 Task: Create Card User Interface Review in Board Project Management Platforms and Tools to Workspace IT Consulting Services. Create Card Social Work Conference Review in Board Brand Guidelines Development and Implementation to Workspace IT Consulting Services. Create Card User Interface Review in Board Business Model Value Proposition Design and Validation to Workspace IT Consulting Services
Action: Mouse moved to (379, 140)
Screenshot: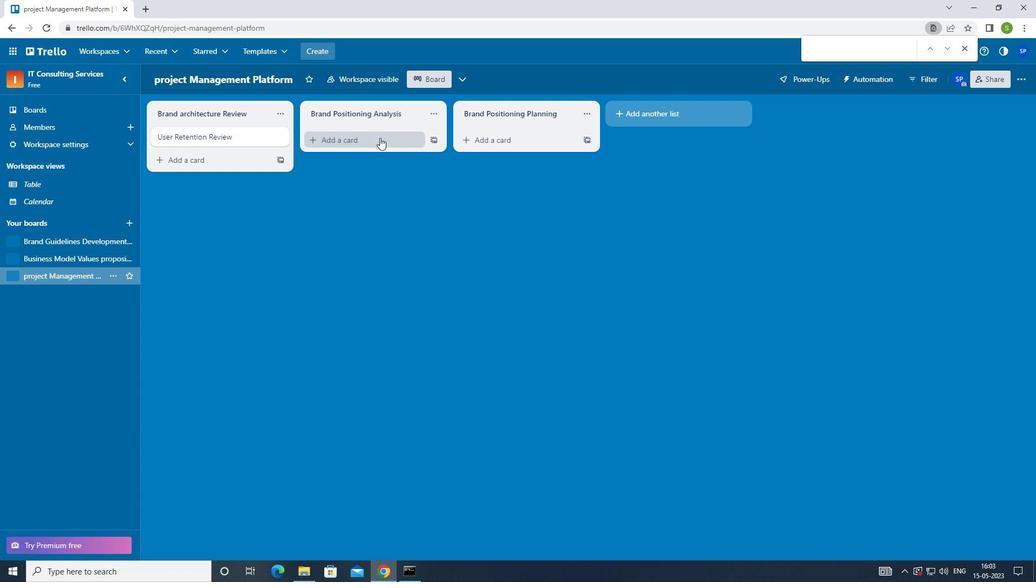
Action: Mouse pressed left at (379, 140)
Screenshot: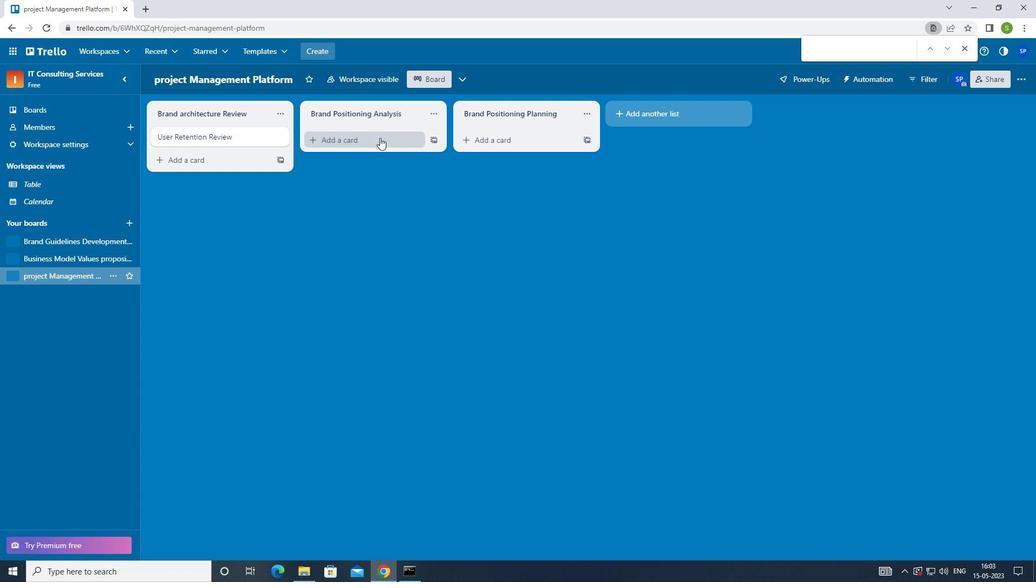 
Action: Mouse moved to (371, 334)
Screenshot: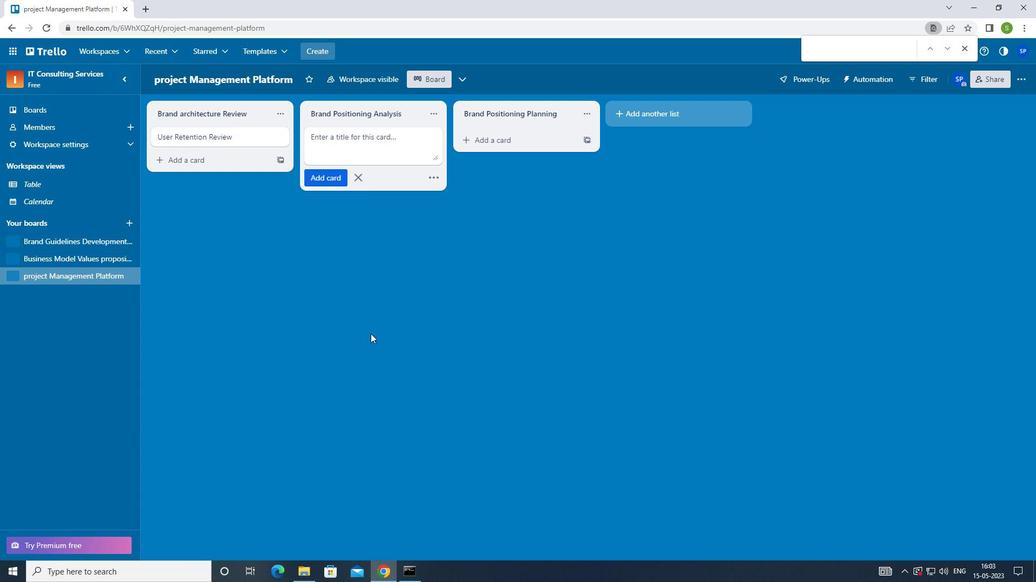 
Action: Key pressed <Key.shift_r><Key.shift_r><Key.shift_r><Key.shift_r><Key.shift_r><Key.shift_r>User<Key.space><Key.shift_r>Intreface<Key.space><Key.shift>REVIEW<Key.enter>
Screenshot: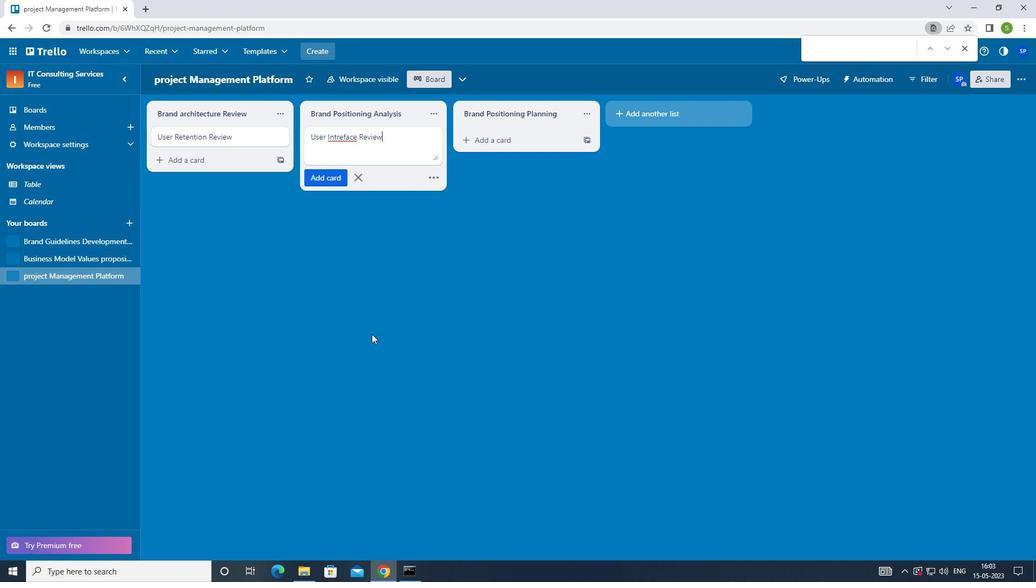 
Action: Mouse moved to (63, 244)
Screenshot: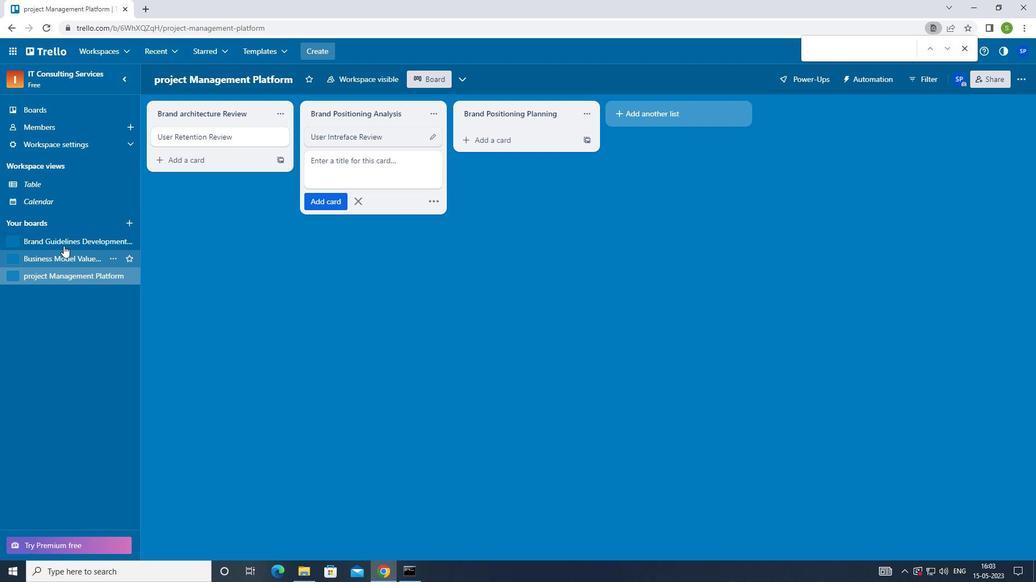 
Action: Mouse pressed left at (63, 244)
Screenshot: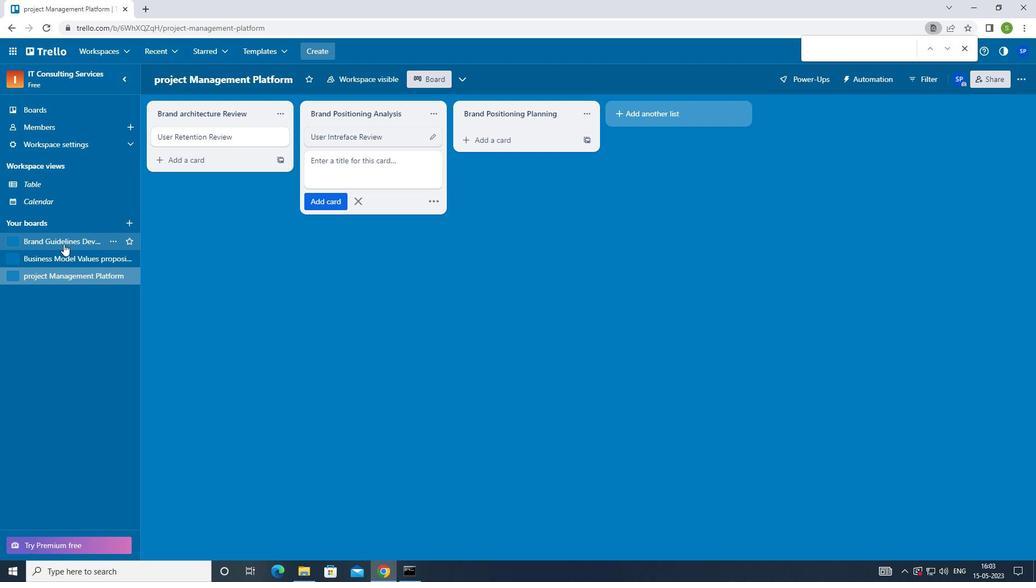 
Action: Mouse moved to (337, 141)
Screenshot: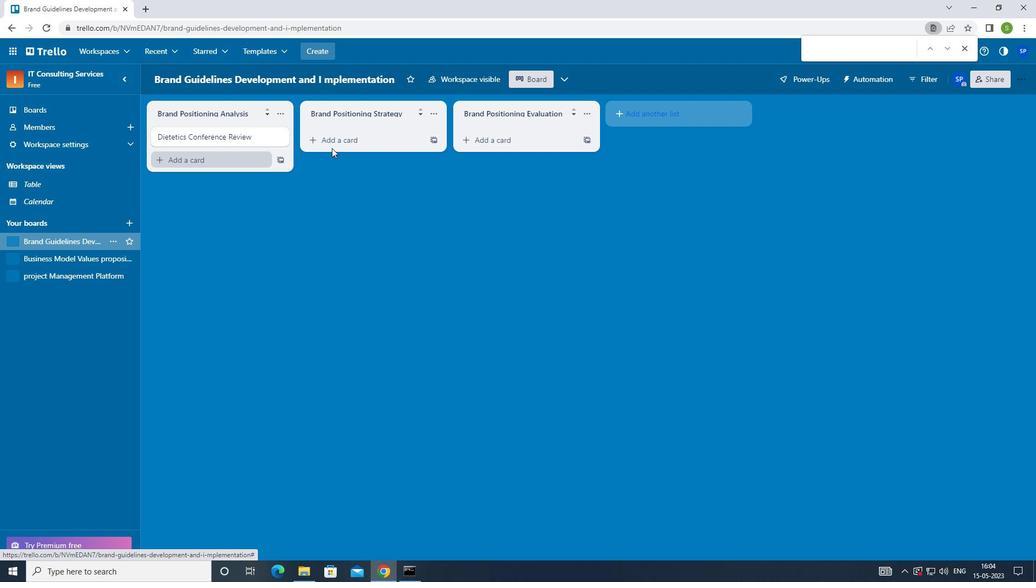 
Action: Mouse pressed left at (337, 141)
Screenshot: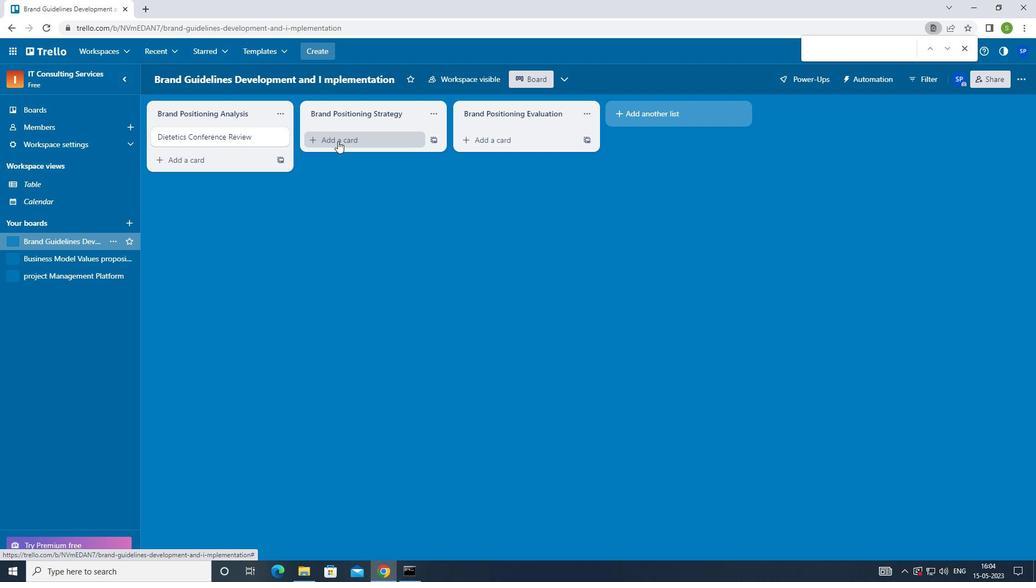 
Action: Mouse moved to (347, 337)
Screenshot: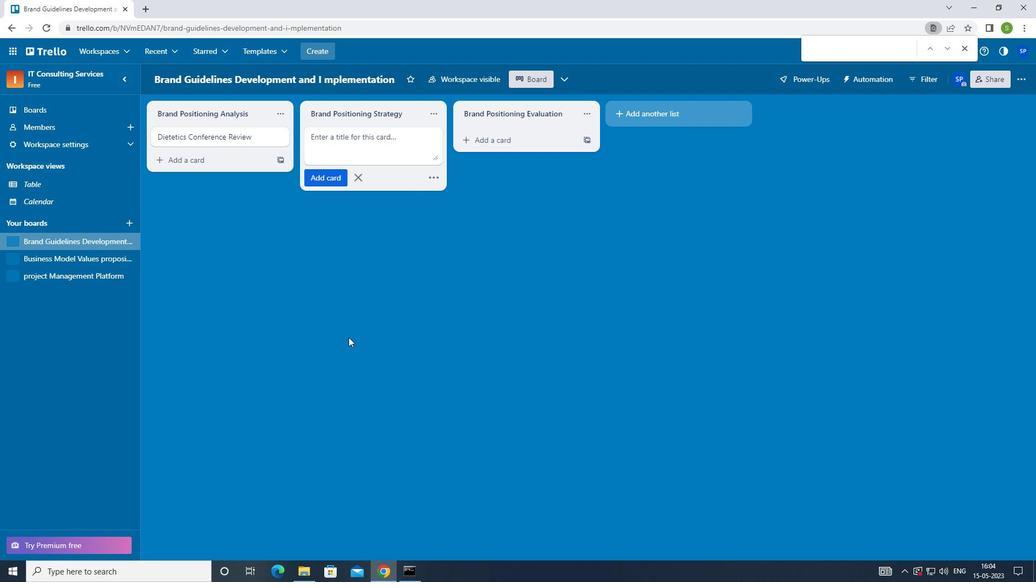 
Action: Key pressed <Key.shift>SOCIAL<Key.space><Key.shift>CONFERENCE<Key.space><Key.shift>REVIEW<Key.enter>
Screenshot: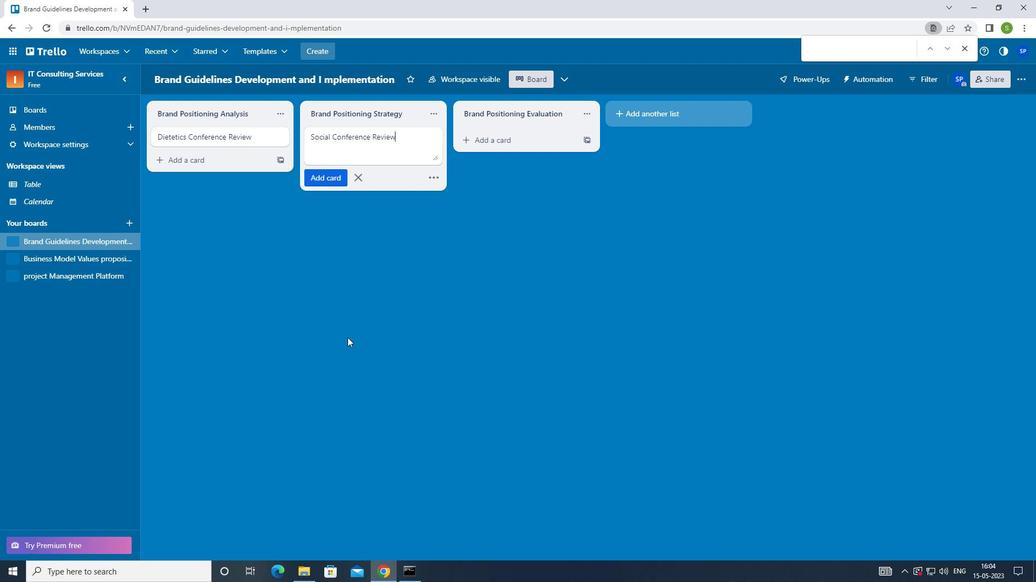 
Action: Mouse moved to (37, 262)
Screenshot: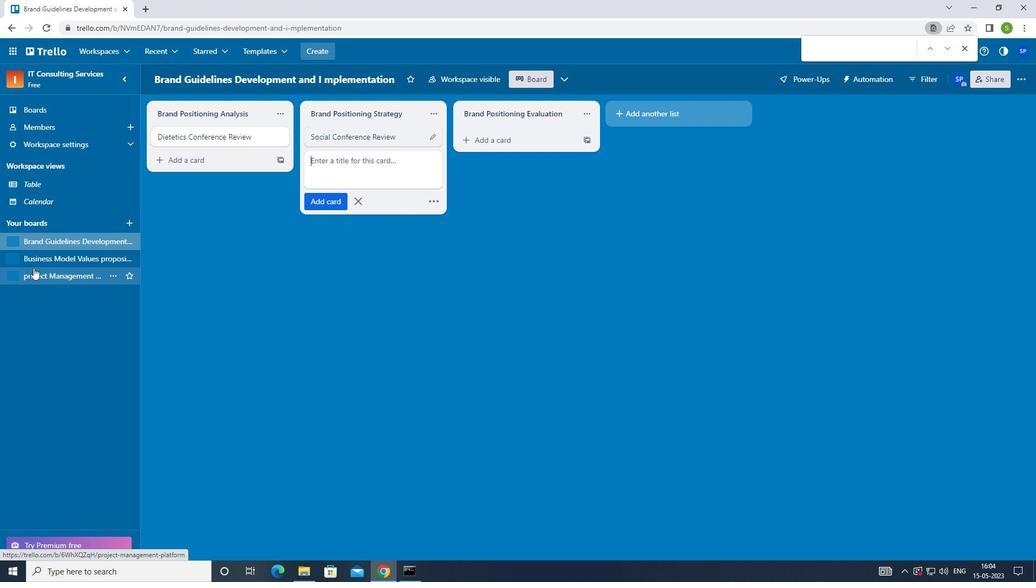 
Action: Mouse pressed left at (37, 262)
Screenshot: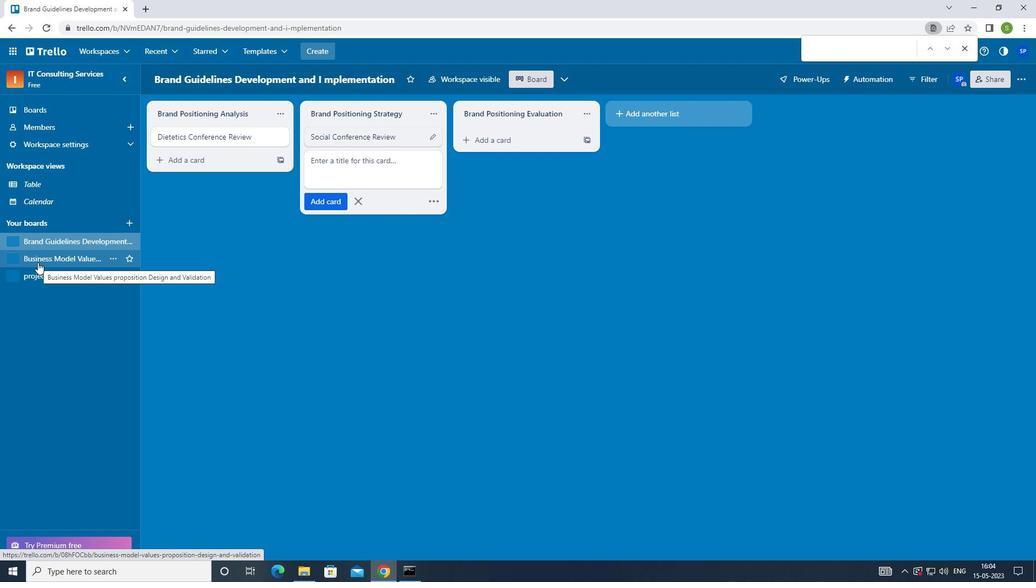 
Action: Mouse moved to (344, 139)
Screenshot: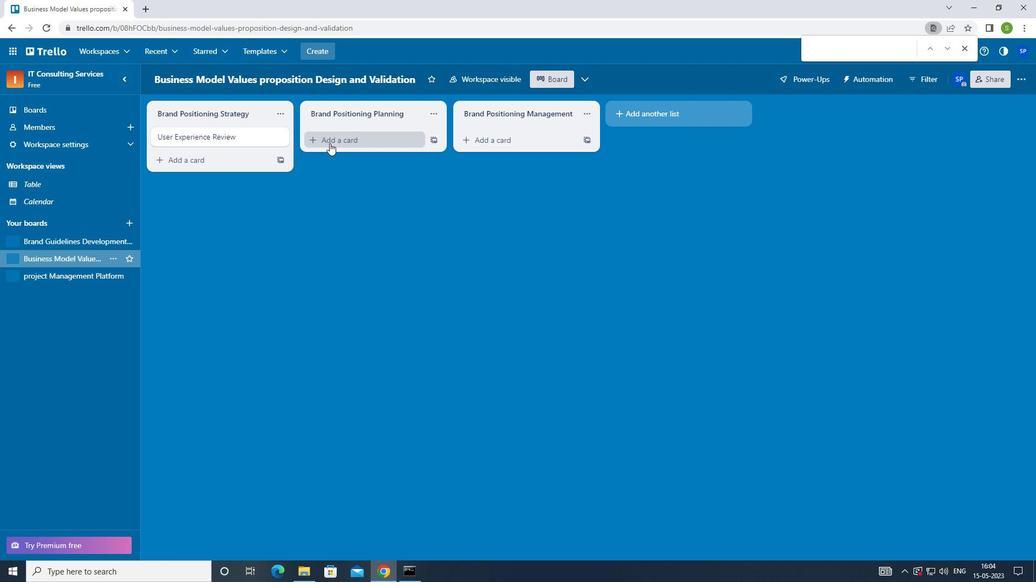
Action: Mouse pressed left at (344, 139)
Screenshot: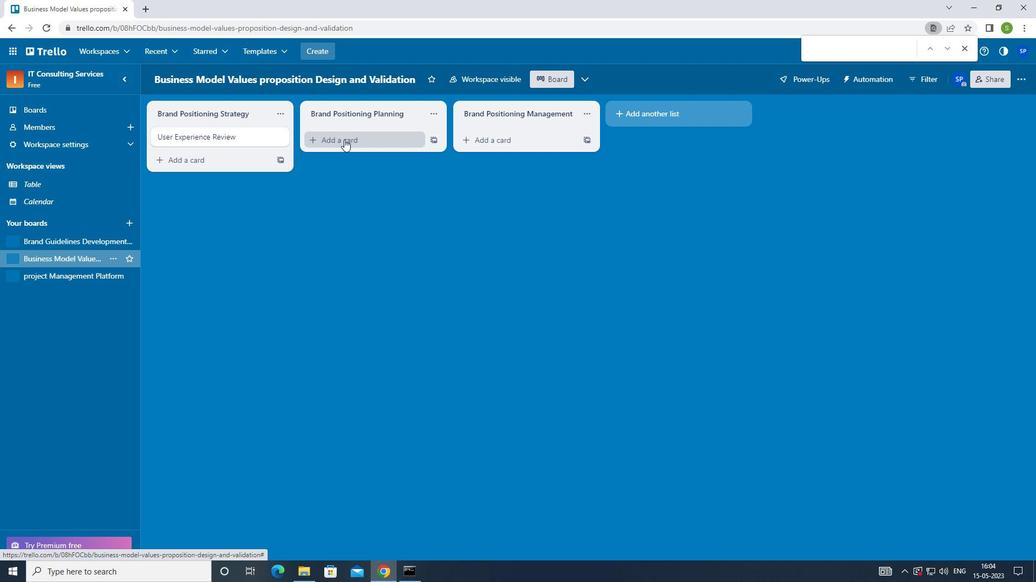 
Action: Mouse moved to (343, 279)
Screenshot: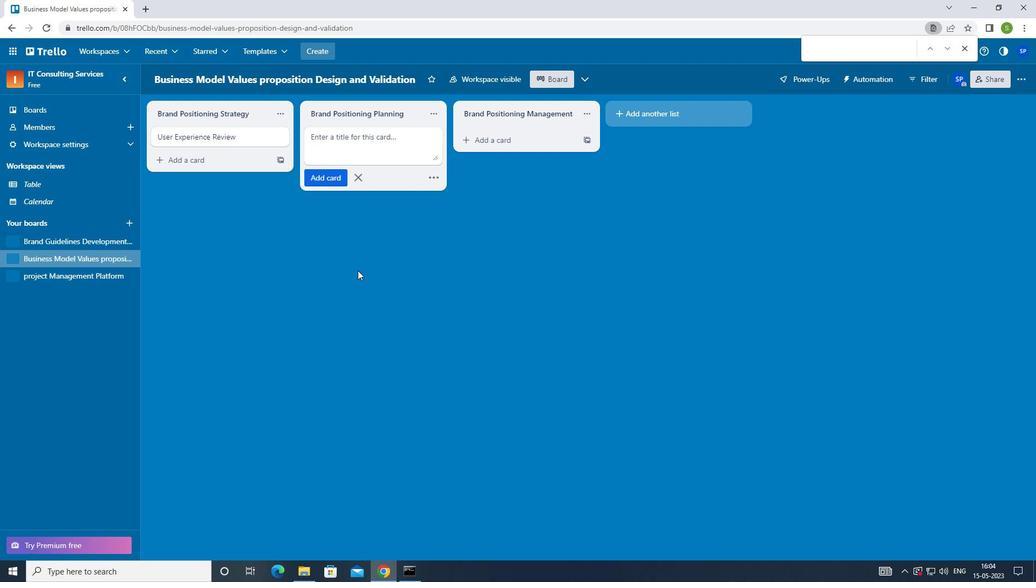 
Action: Key pressed <Key.shift_r><Key.shift_r>USER<Key.space><Key.shift_r><Key.shift_r><Key.shift_r><Key.shift_r><Key.shift_r><Key.shift_r><Key.shift_r>INTERFACE<Key.space><Key.shift>REVIEW<Key.enter><Key.f8>
Screenshot: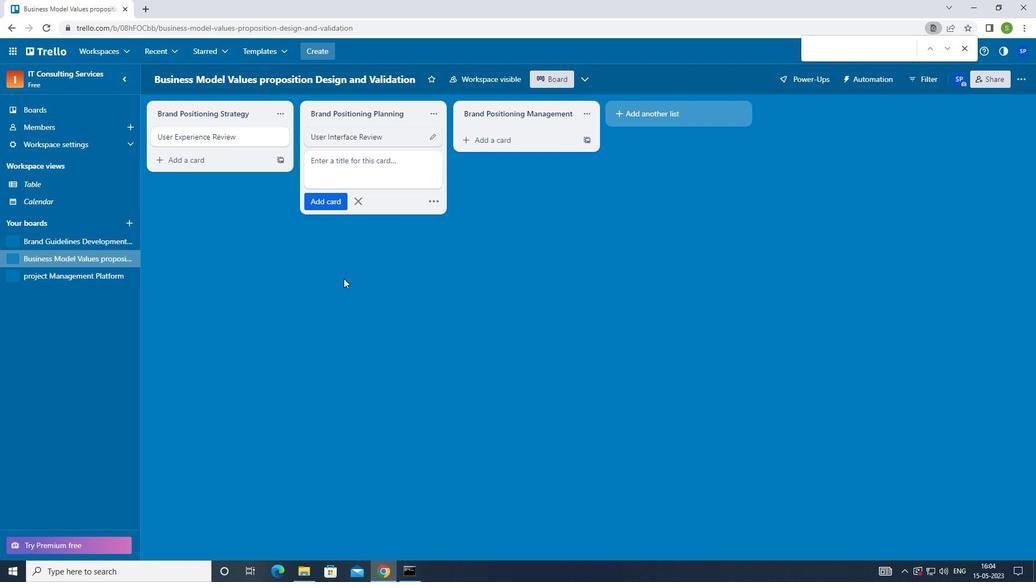
